 Task: Add Market Corner Original Hummus to the cart.
Action: Mouse moved to (935, 303)
Screenshot: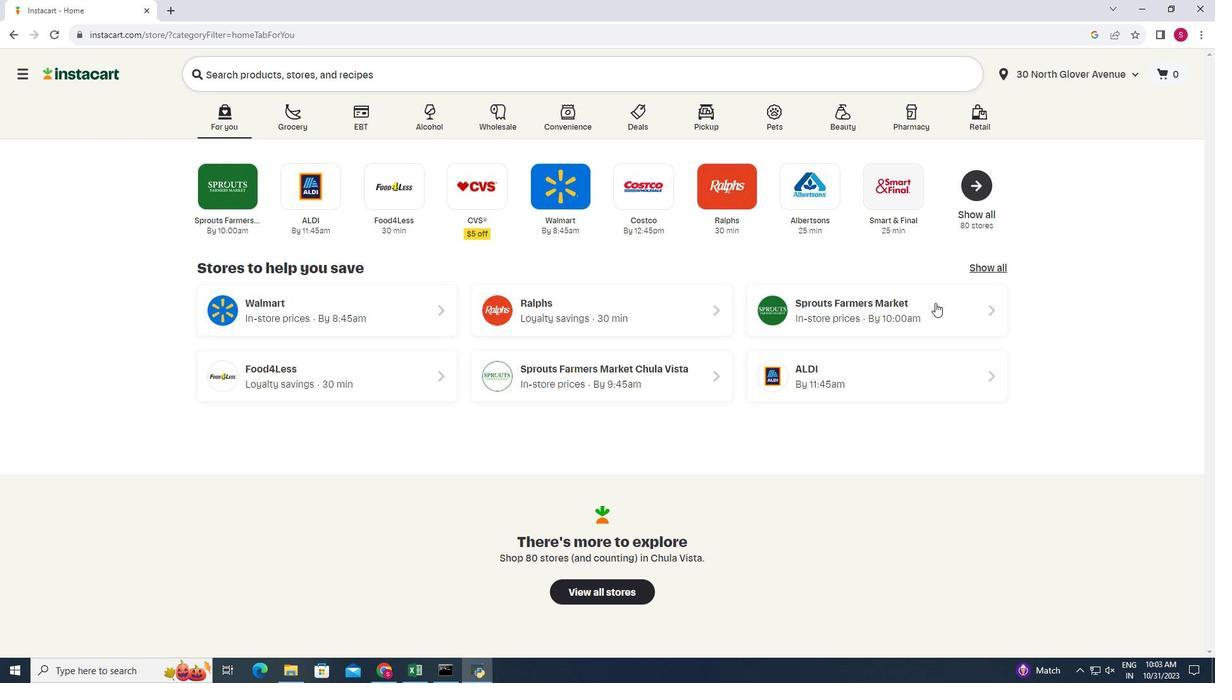 
Action: Mouse pressed left at (935, 303)
Screenshot: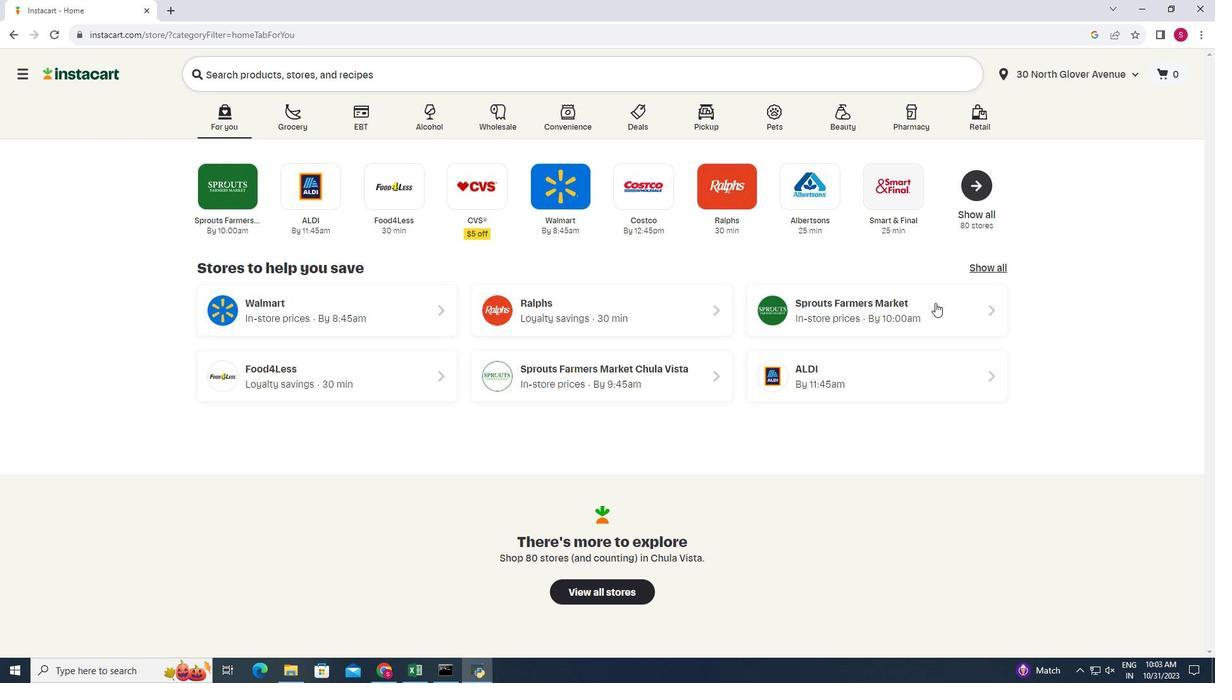 
Action: Mouse moved to (17, 551)
Screenshot: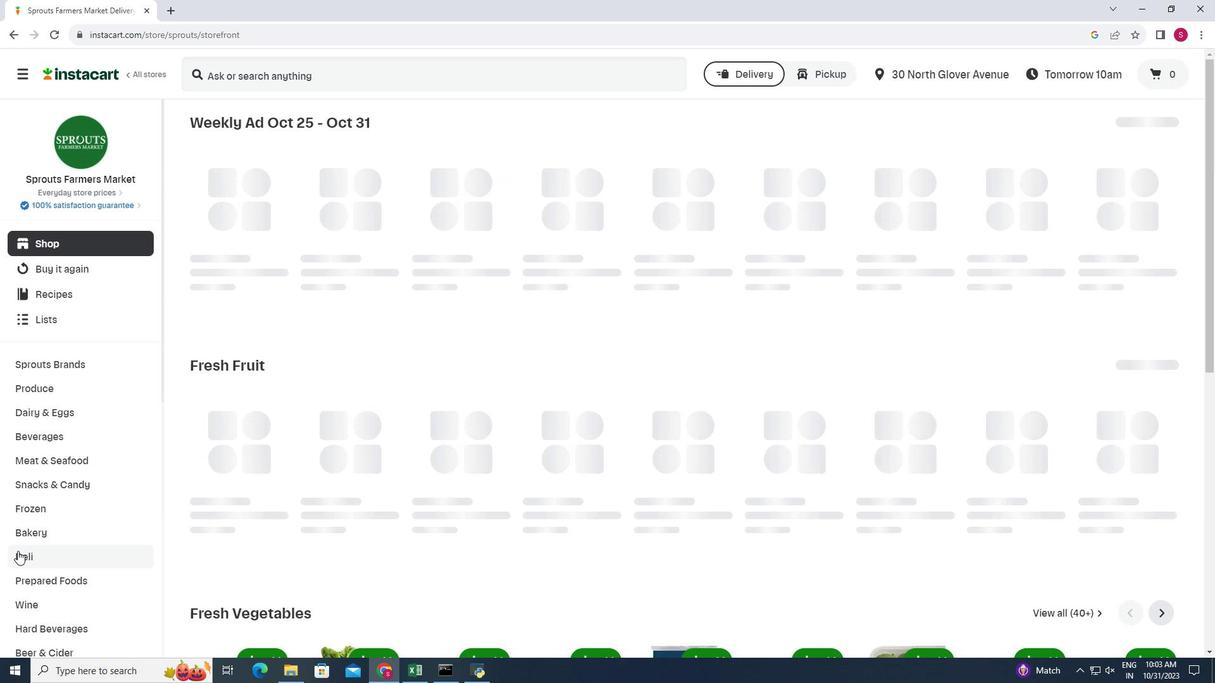 
Action: Mouse pressed left at (17, 551)
Screenshot: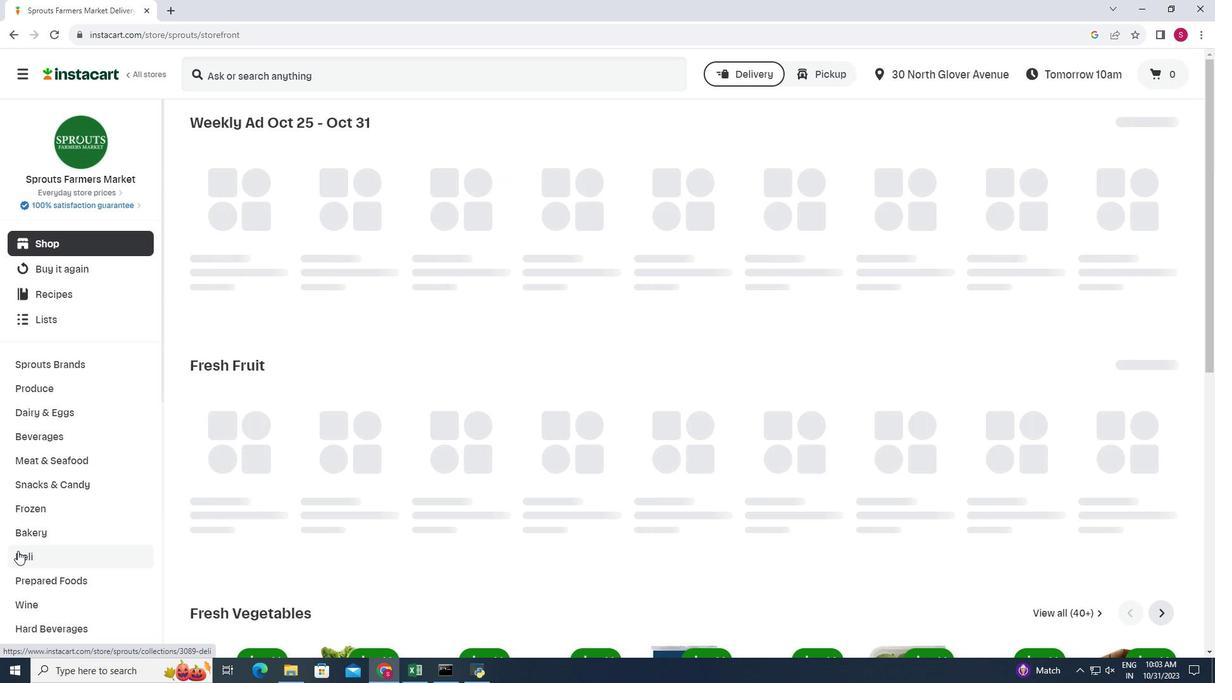 
Action: Mouse moved to (422, 156)
Screenshot: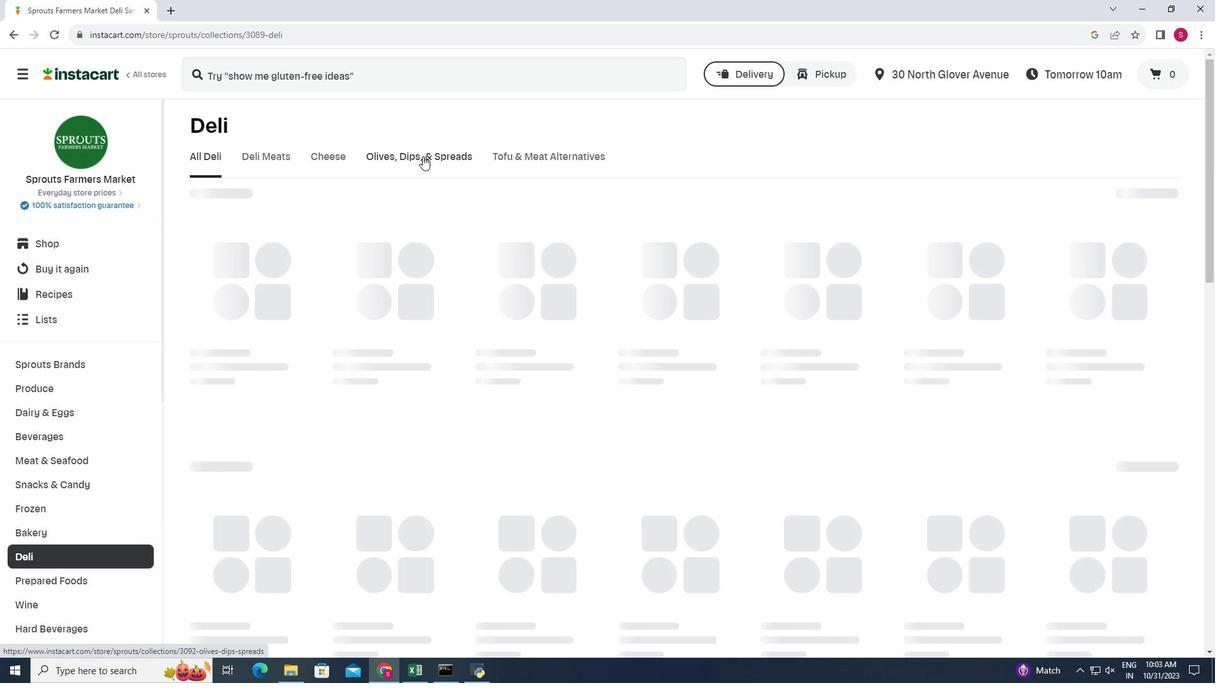 
Action: Mouse pressed left at (422, 156)
Screenshot: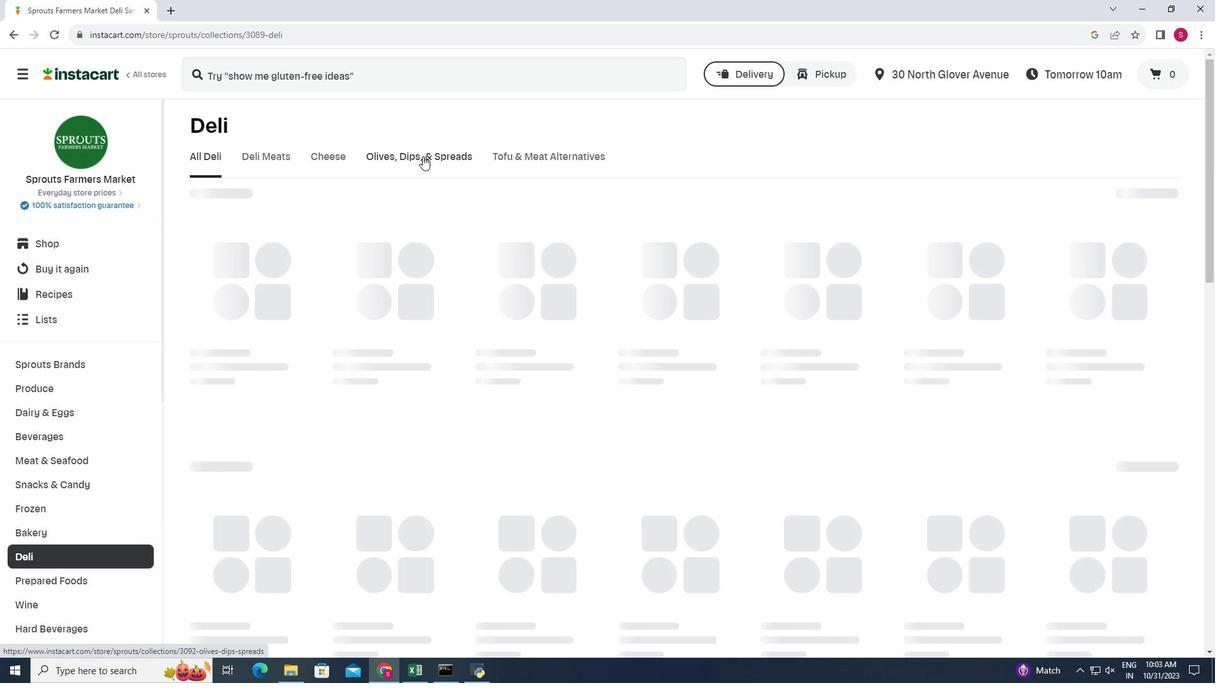 
Action: Mouse moved to (299, 209)
Screenshot: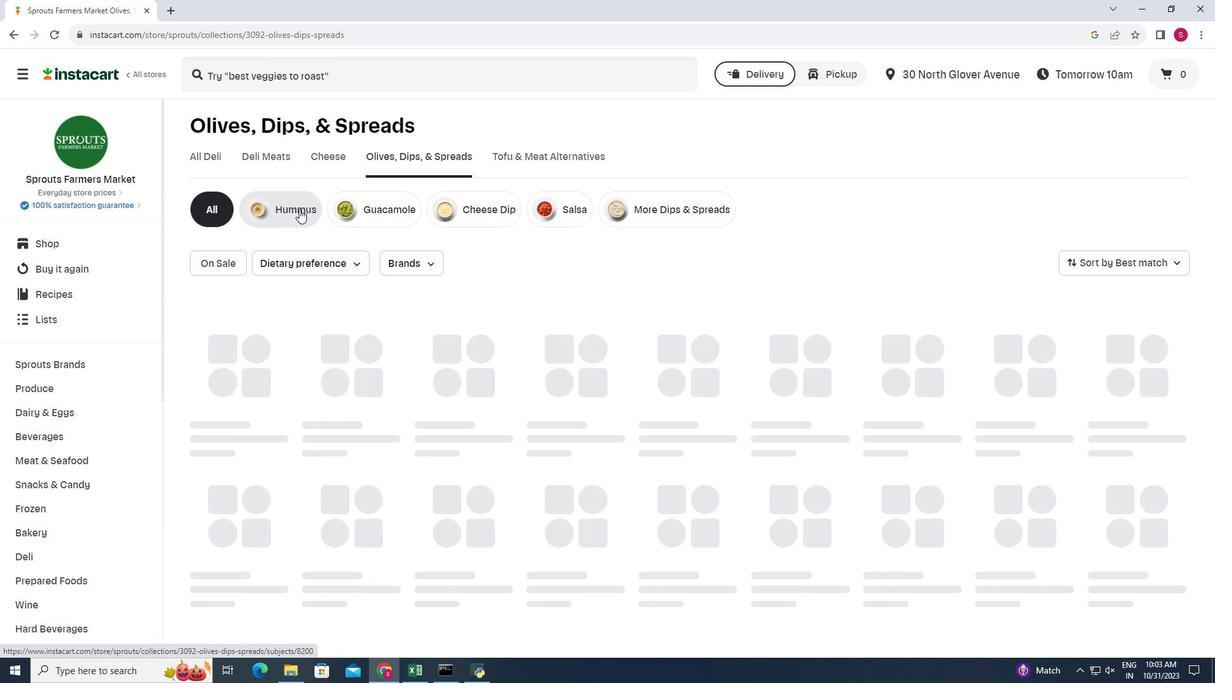 
Action: Mouse pressed left at (299, 209)
Screenshot: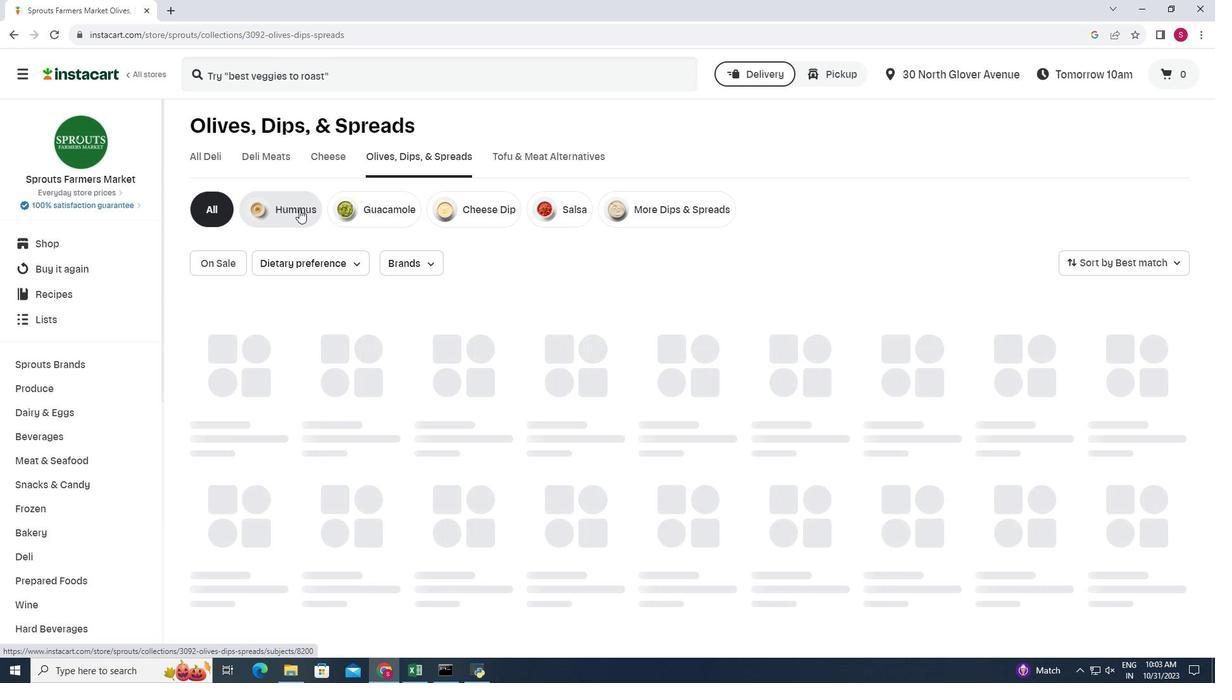 
Action: Mouse moved to (187, 300)
Screenshot: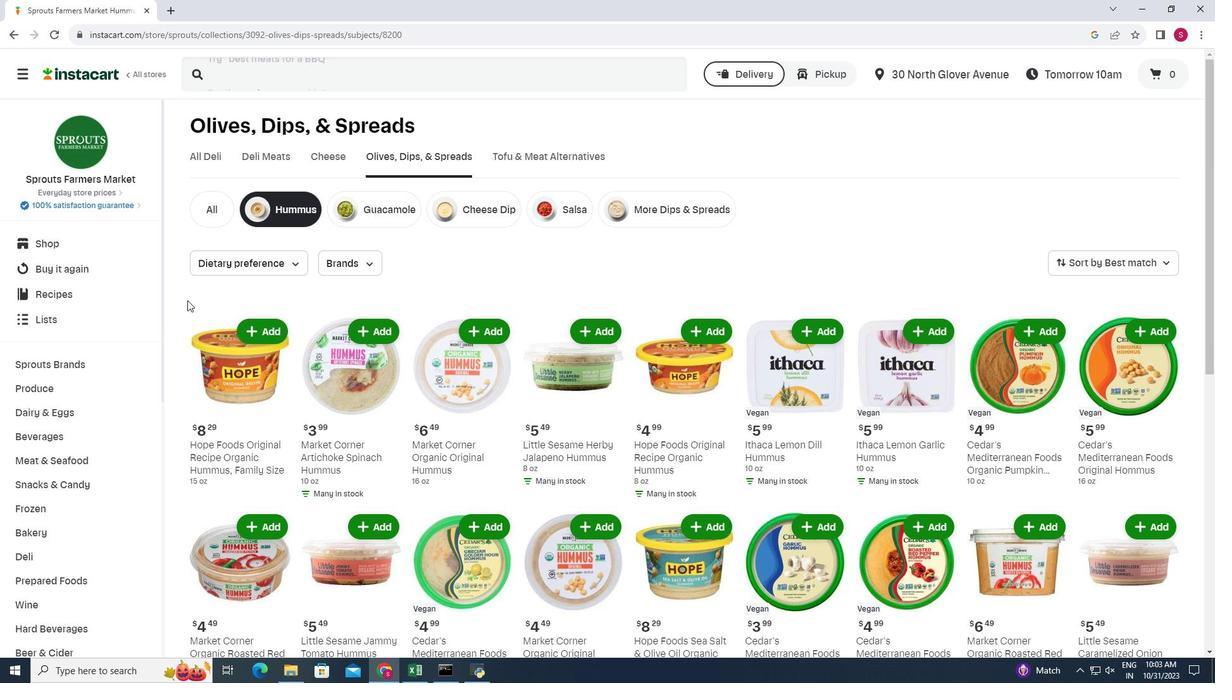 
Action: Mouse scrolled (187, 300) with delta (0, 0)
Screenshot: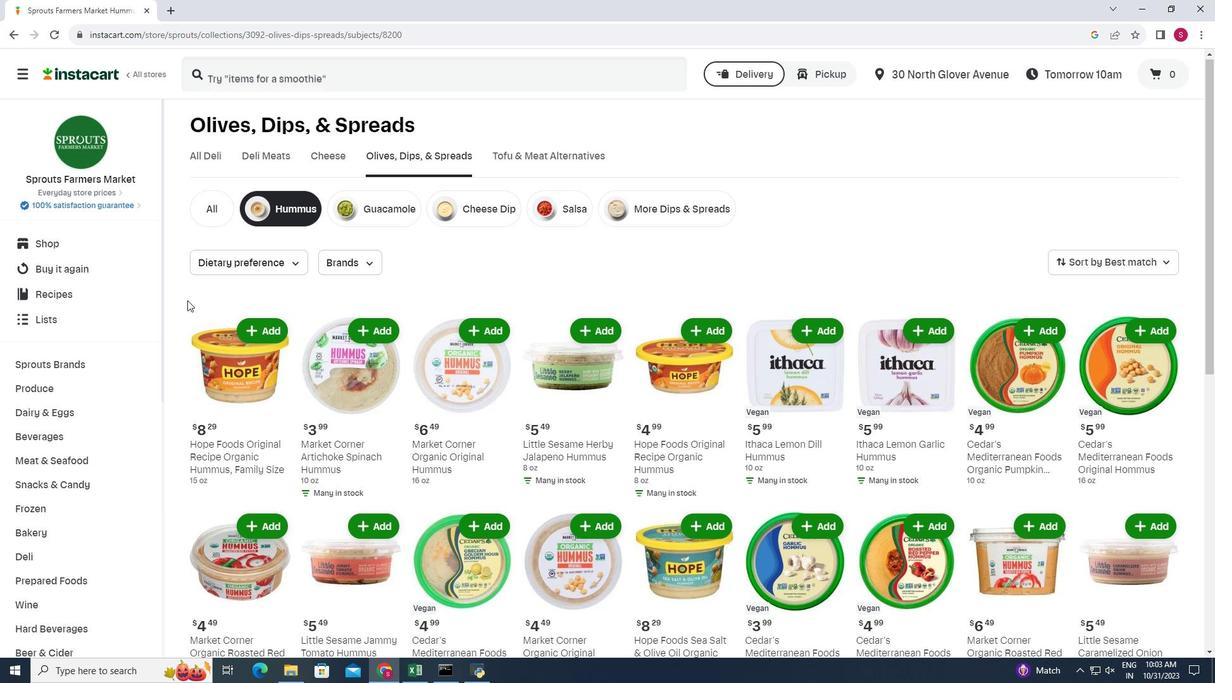
Action: Mouse moved to (186, 300)
Screenshot: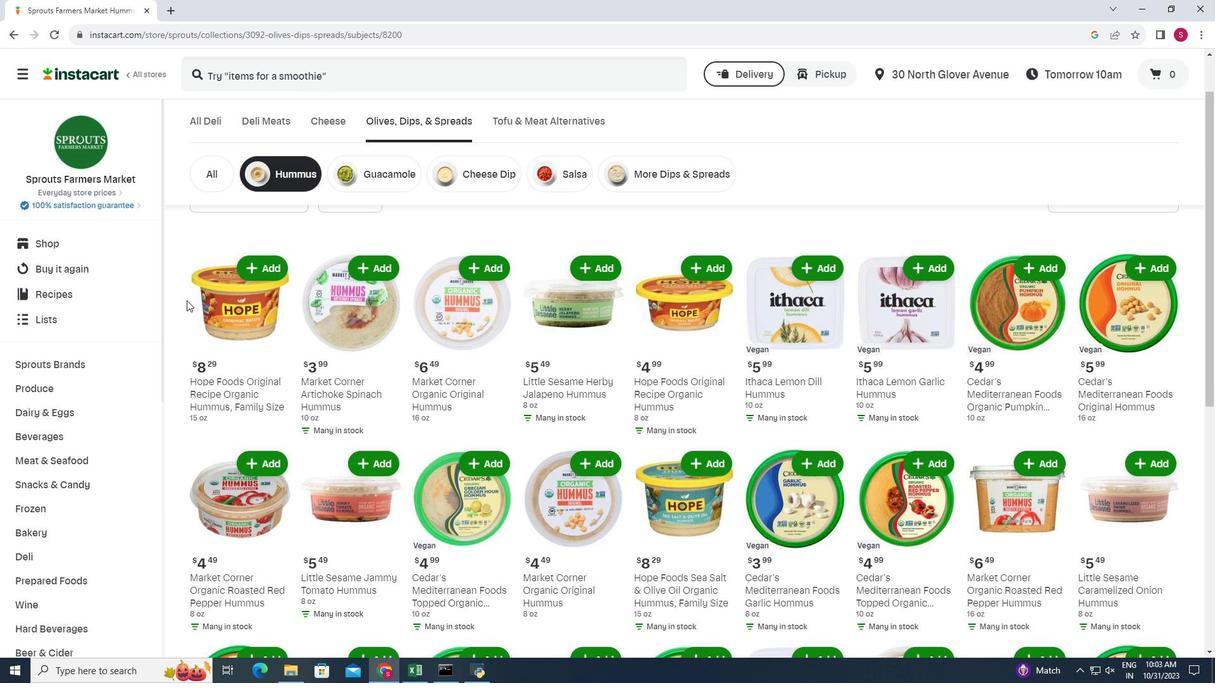 
Action: Mouse scrolled (186, 300) with delta (0, 0)
Screenshot: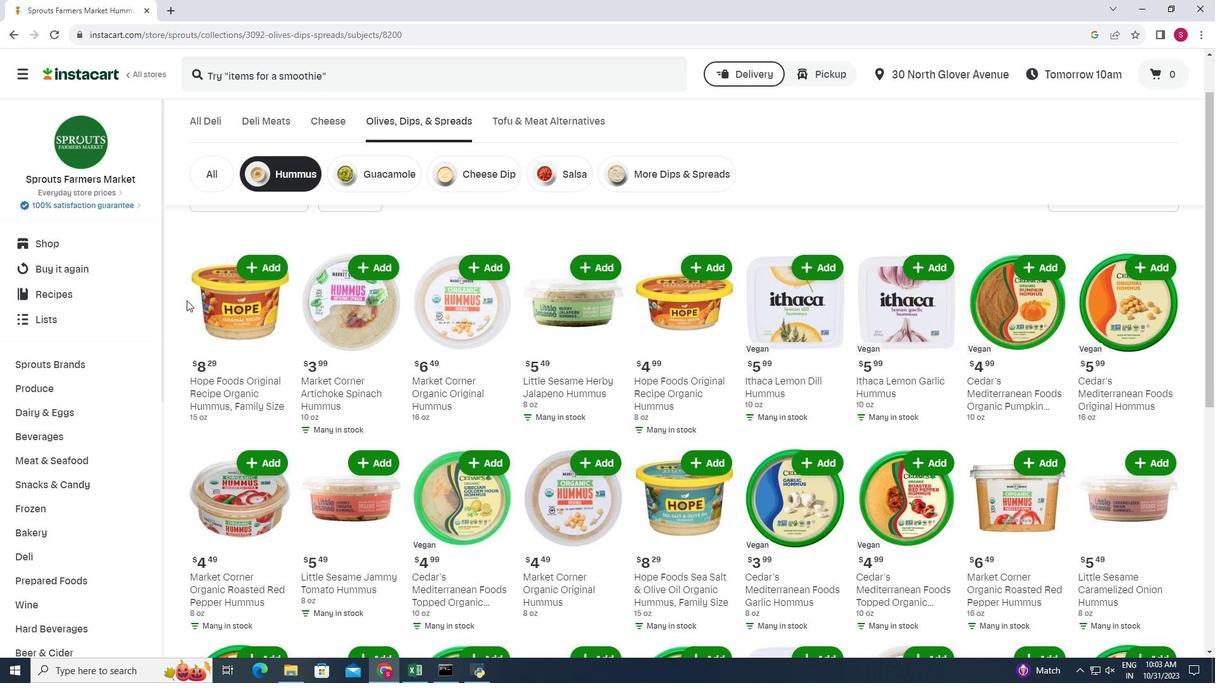 
Action: Mouse moved to (488, 301)
Screenshot: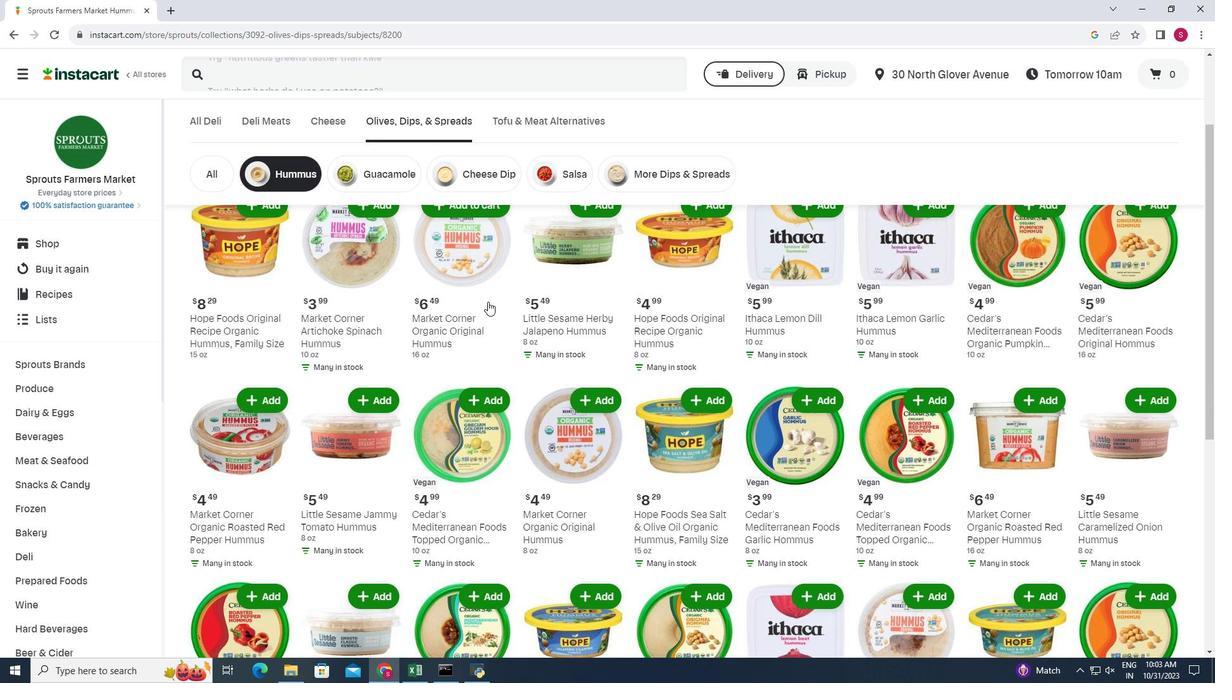 
Action: Mouse scrolled (488, 302) with delta (0, 0)
Screenshot: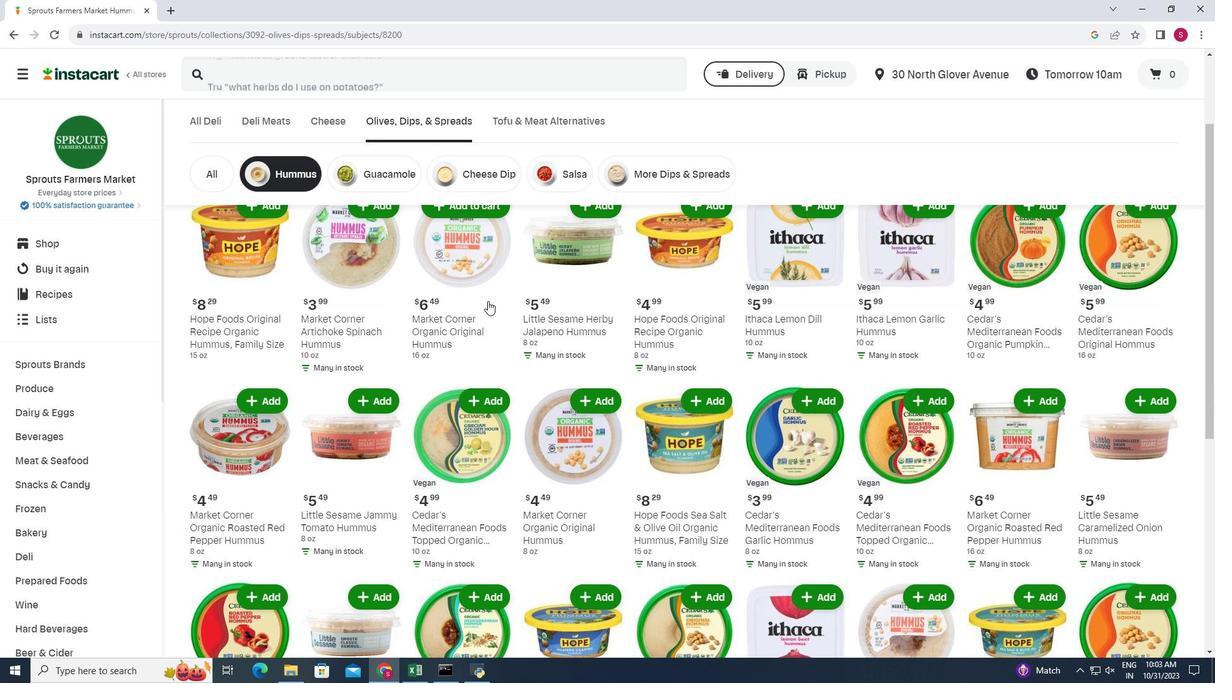 
Action: Mouse moved to (491, 274)
Screenshot: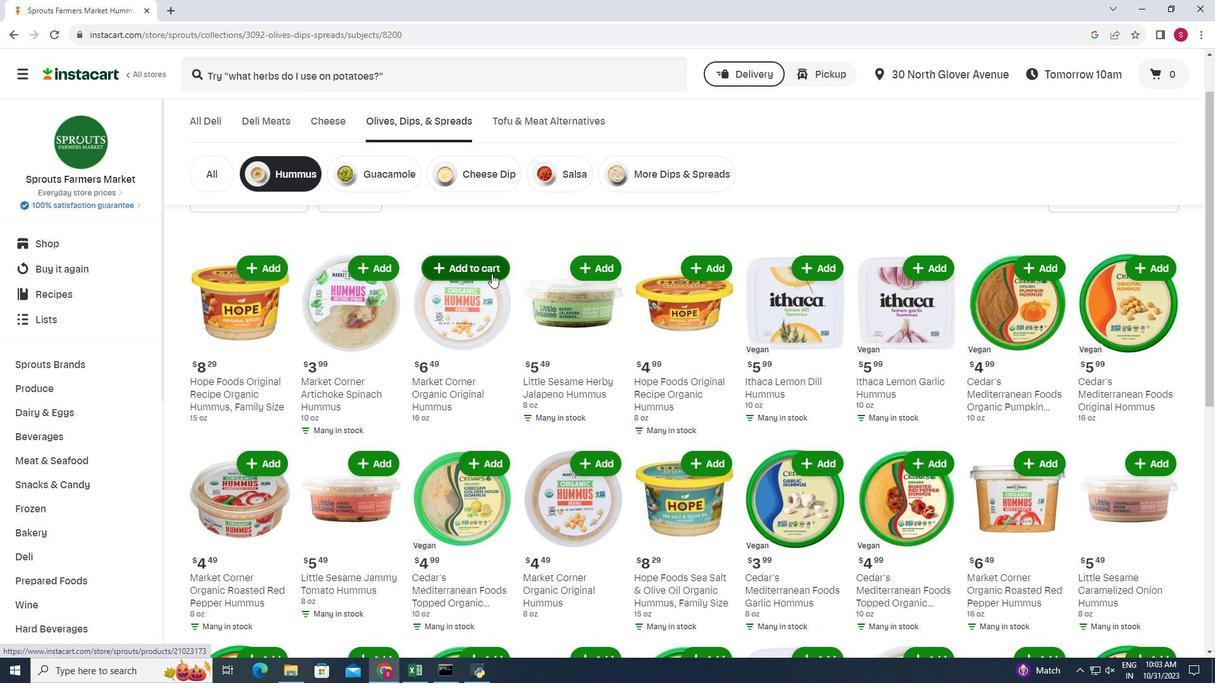 
Action: Mouse pressed left at (491, 274)
Screenshot: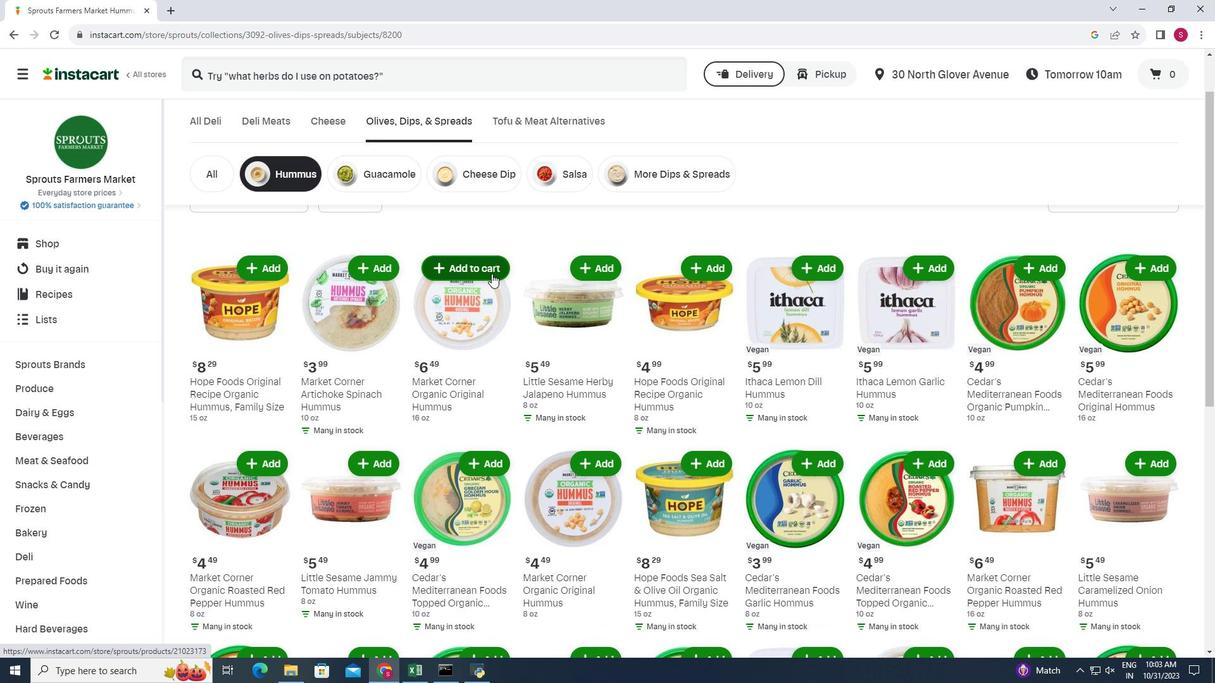 
Action: Mouse moved to (479, 265)
Screenshot: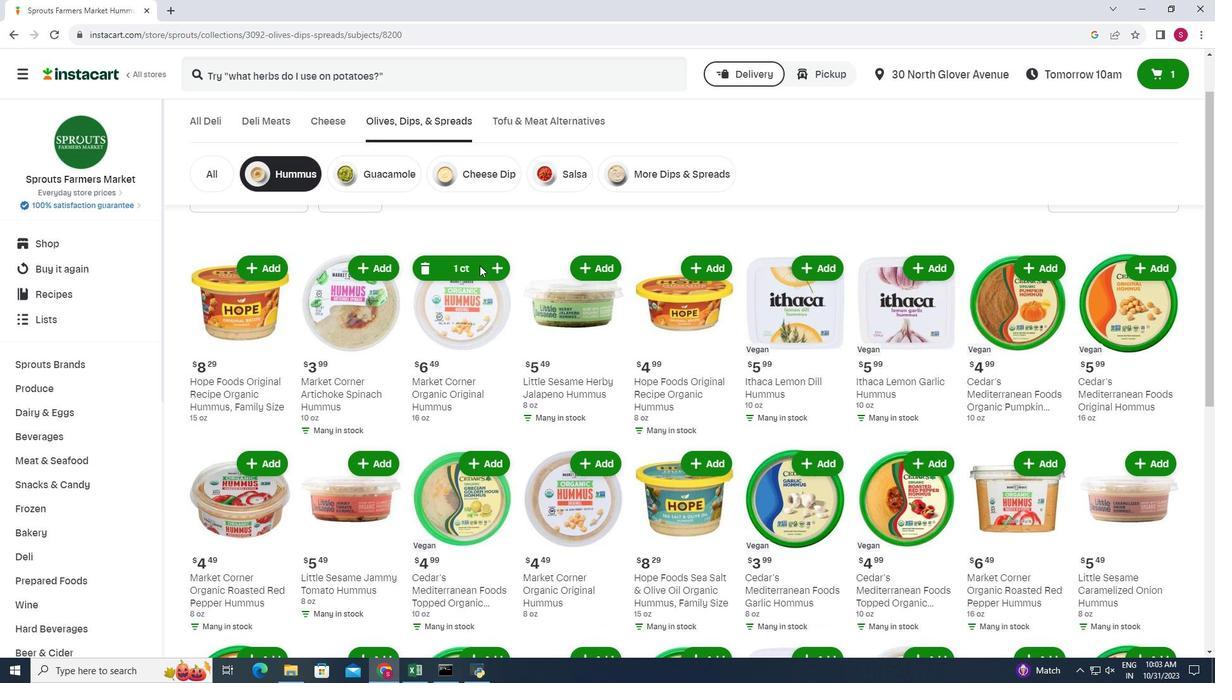 
